 Task: Add Sprouts 1 Gallon Double Zipper Freezer Bags to the cart.
Action: Mouse moved to (336, 176)
Screenshot: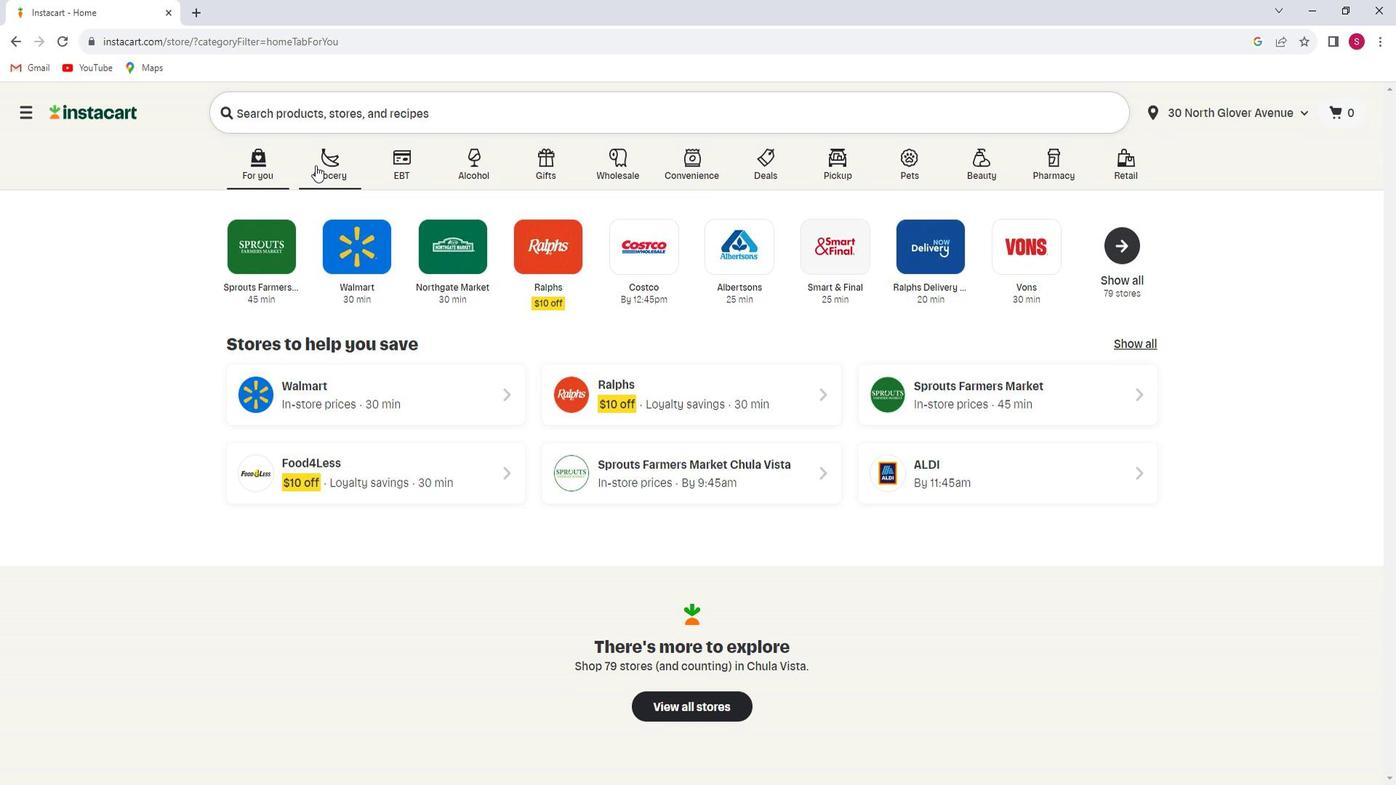 
Action: Mouse pressed left at (336, 176)
Screenshot: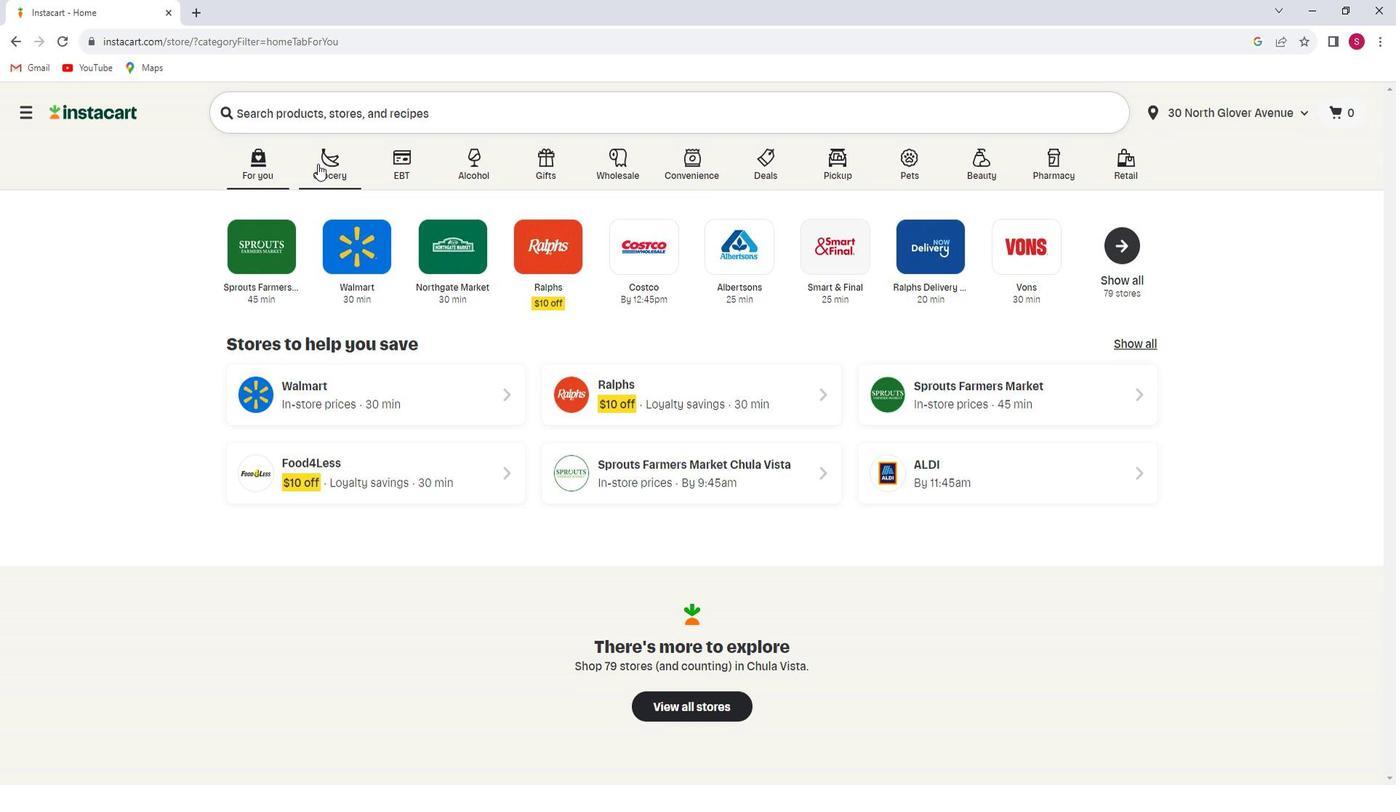 
Action: Mouse moved to (349, 446)
Screenshot: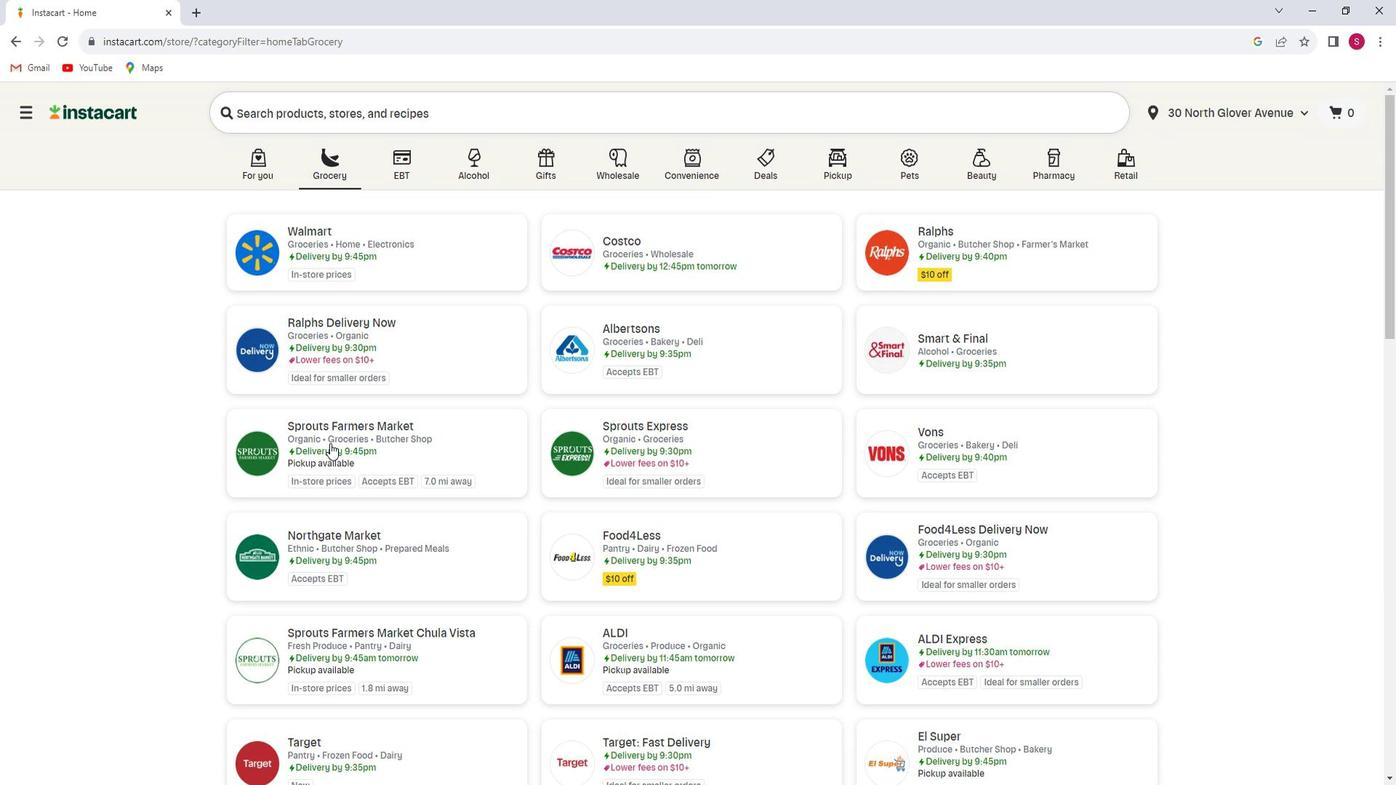
Action: Mouse pressed left at (349, 446)
Screenshot: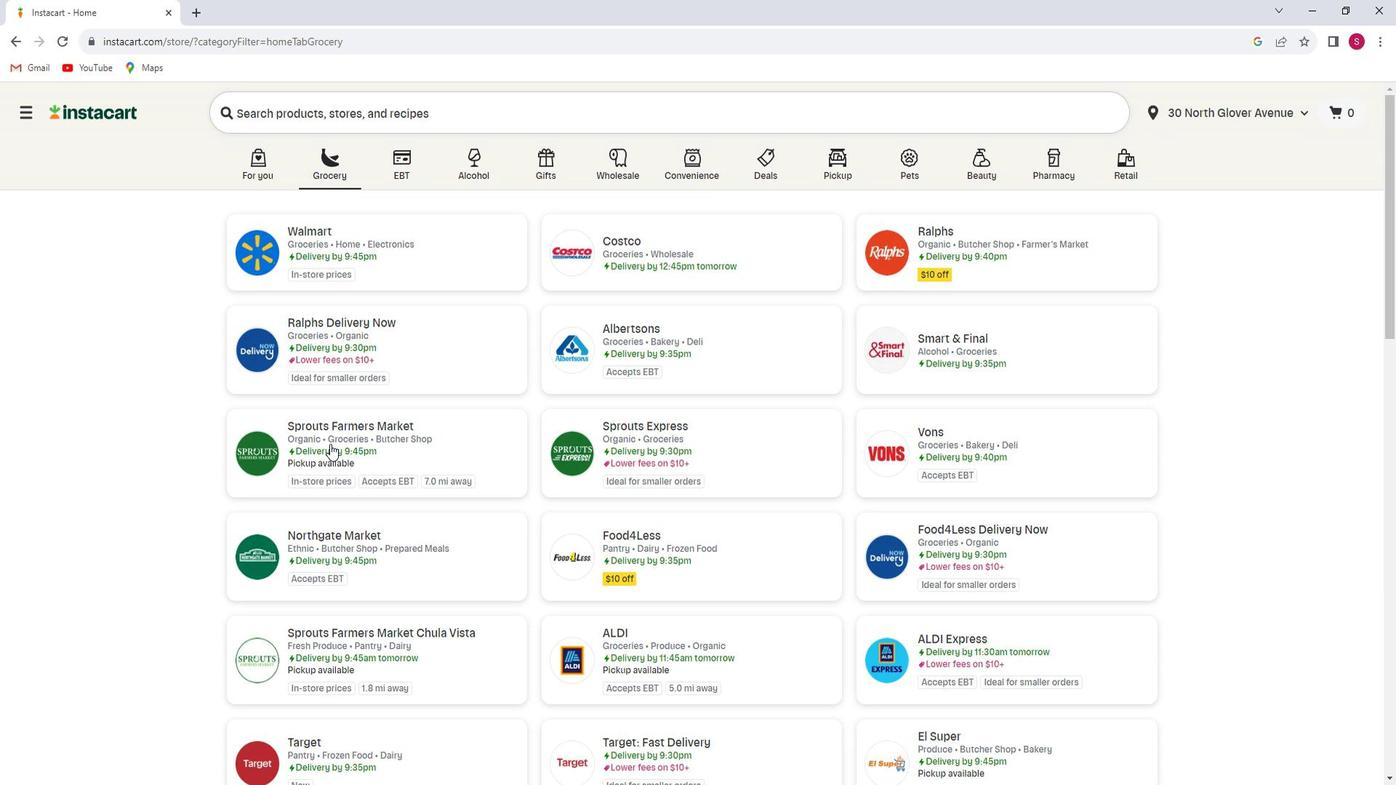 
Action: Mouse moved to (114, 506)
Screenshot: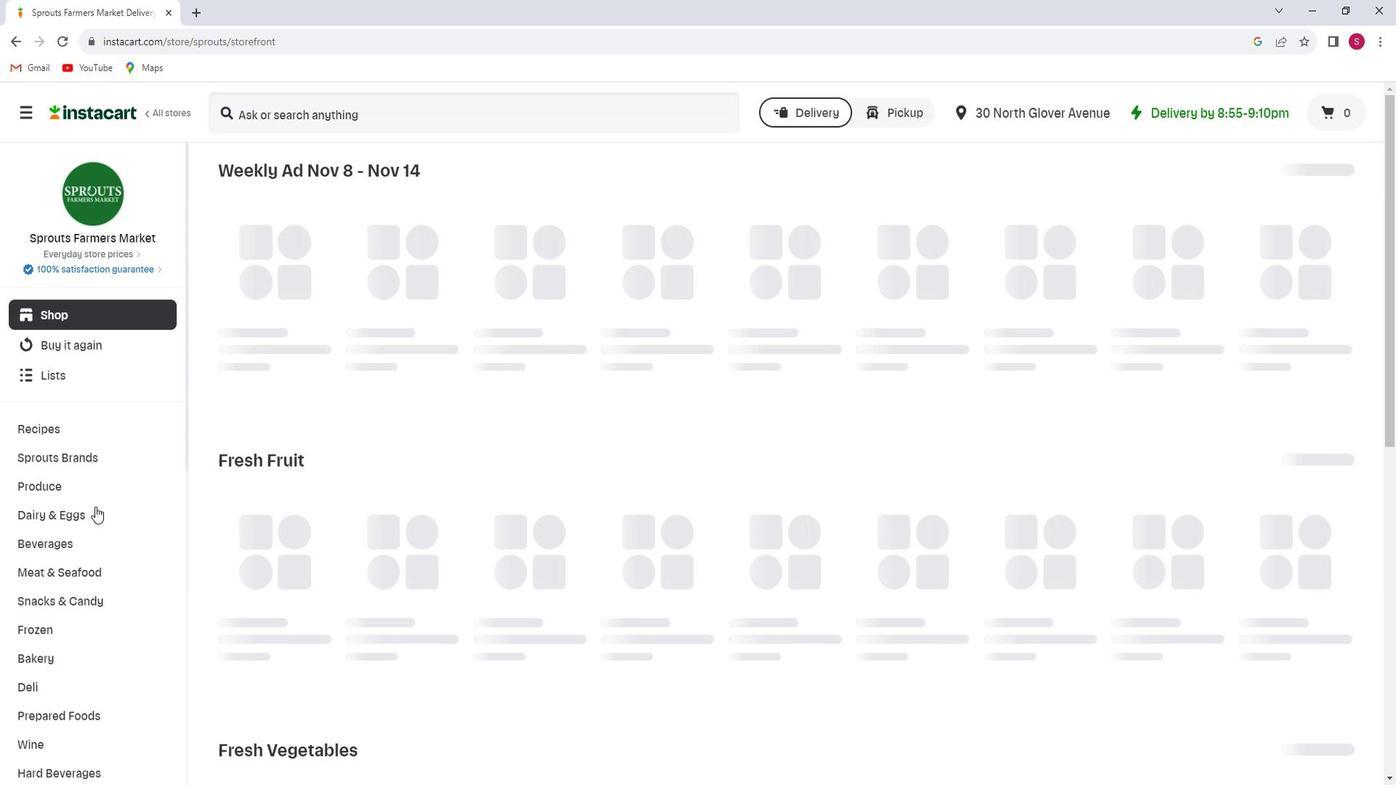 
Action: Mouse scrolled (114, 506) with delta (0, 0)
Screenshot: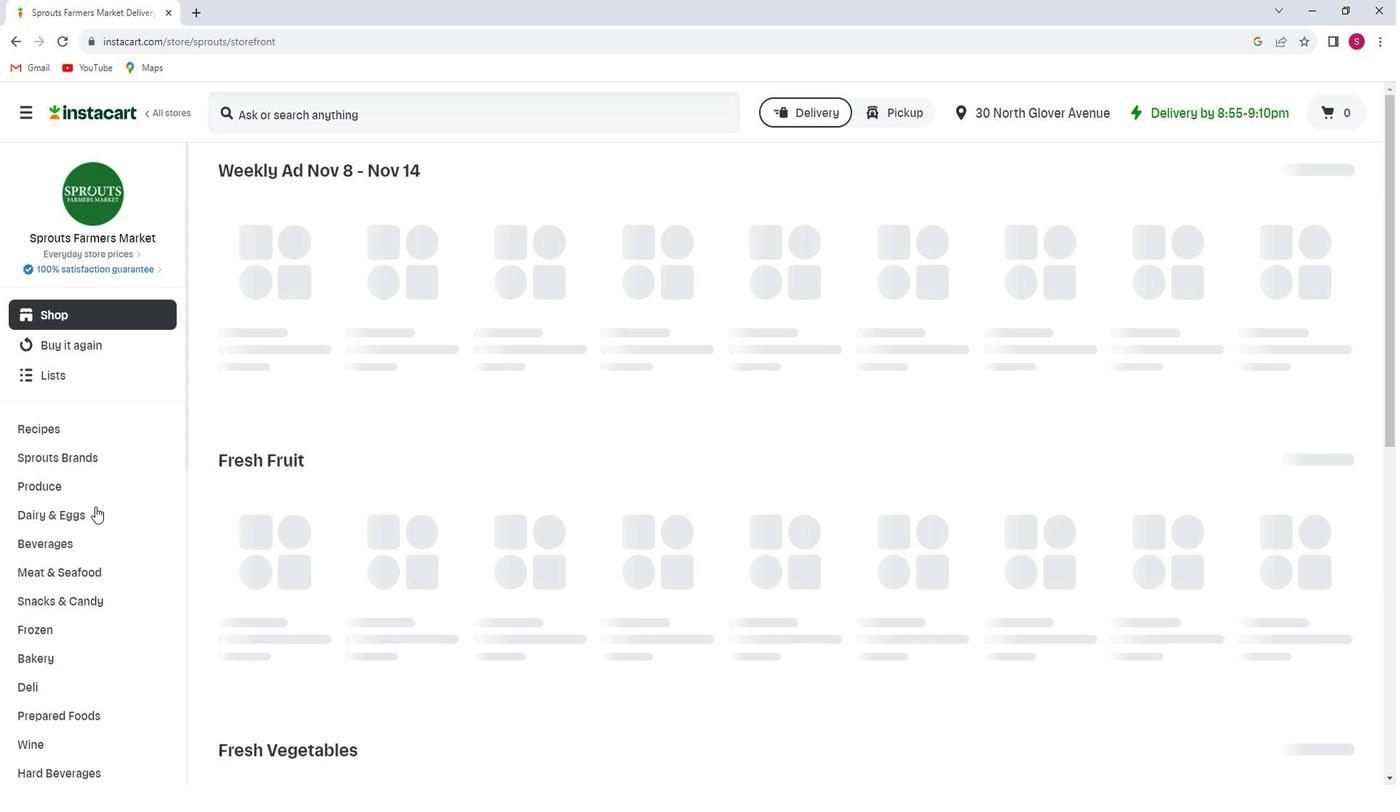 
Action: Mouse scrolled (114, 506) with delta (0, 0)
Screenshot: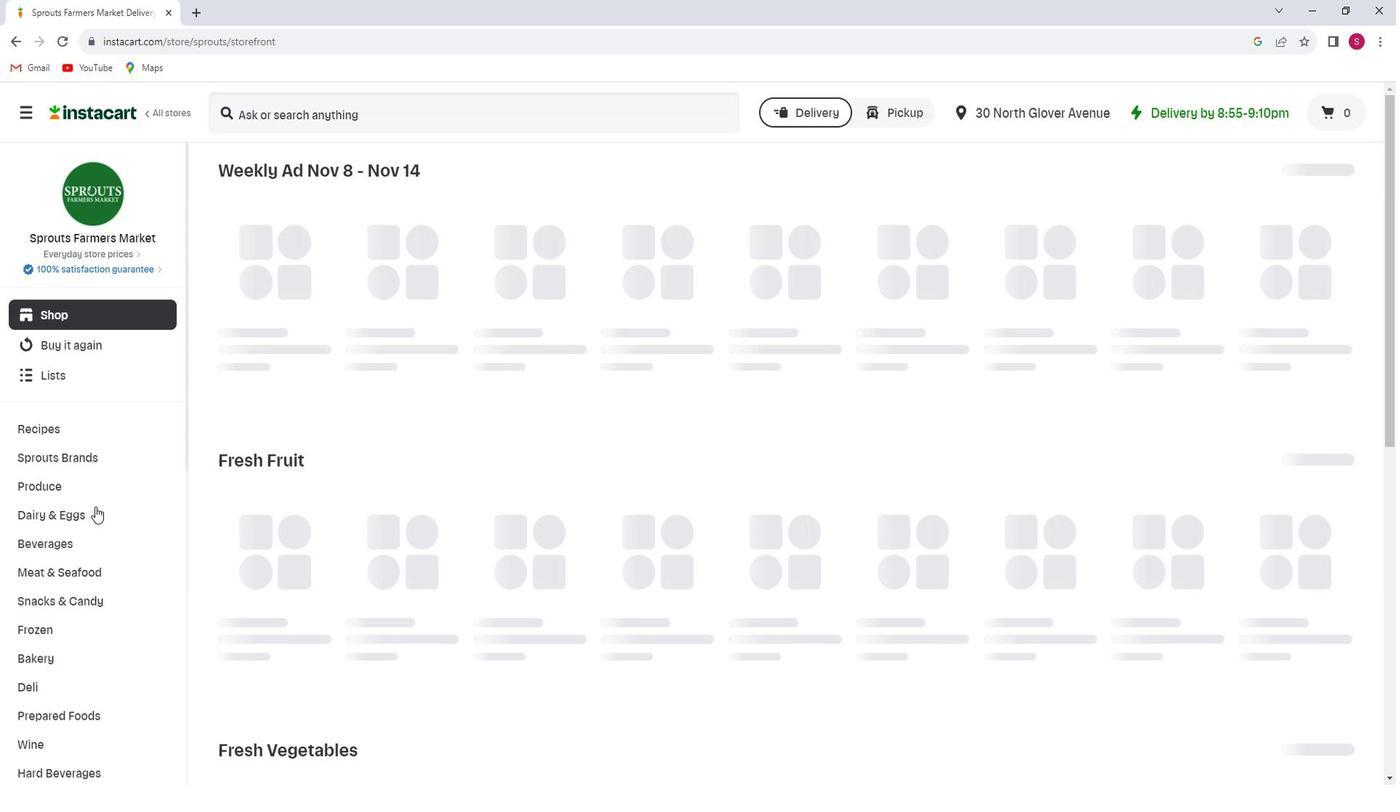 
Action: Mouse scrolled (114, 506) with delta (0, 0)
Screenshot: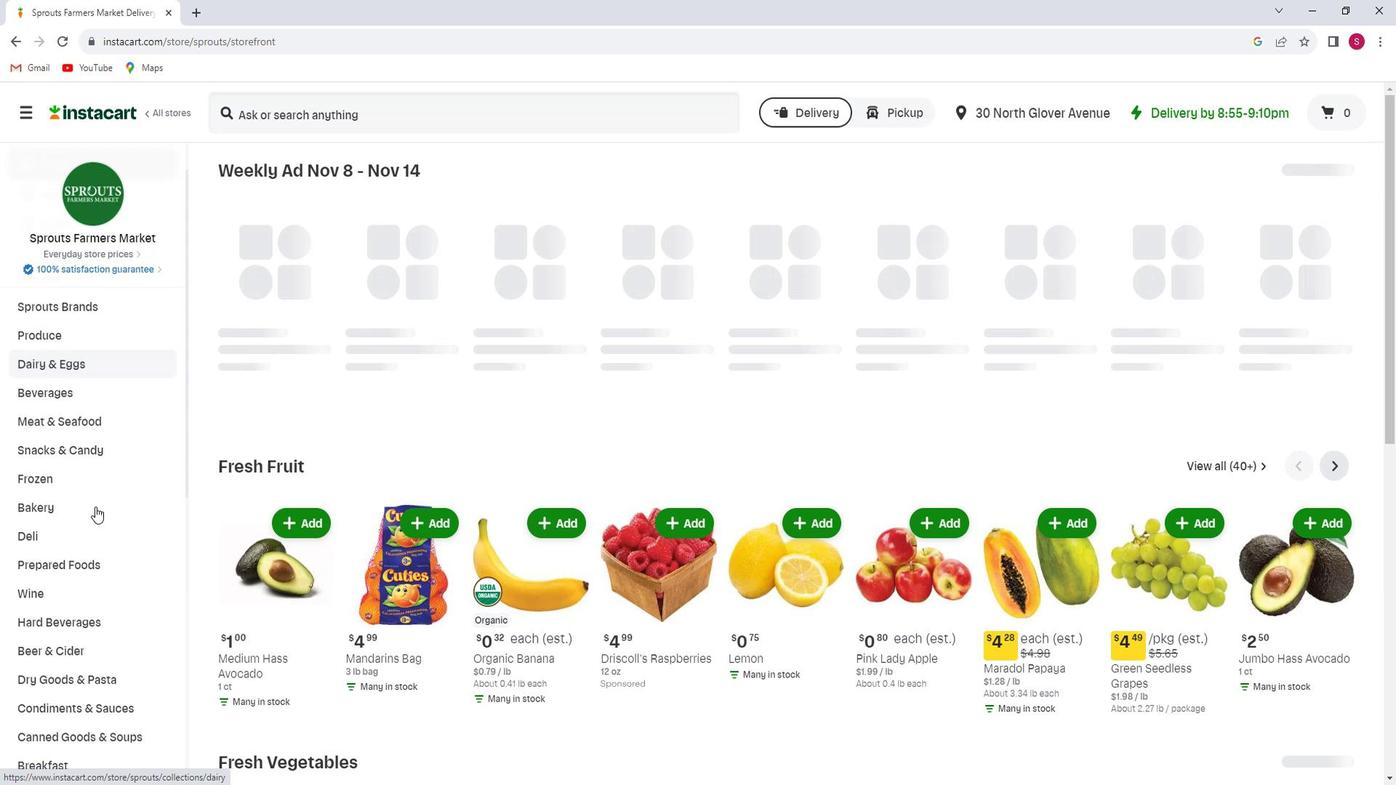 
Action: Mouse scrolled (114, 506) with delta (0, 0)
Screenshot: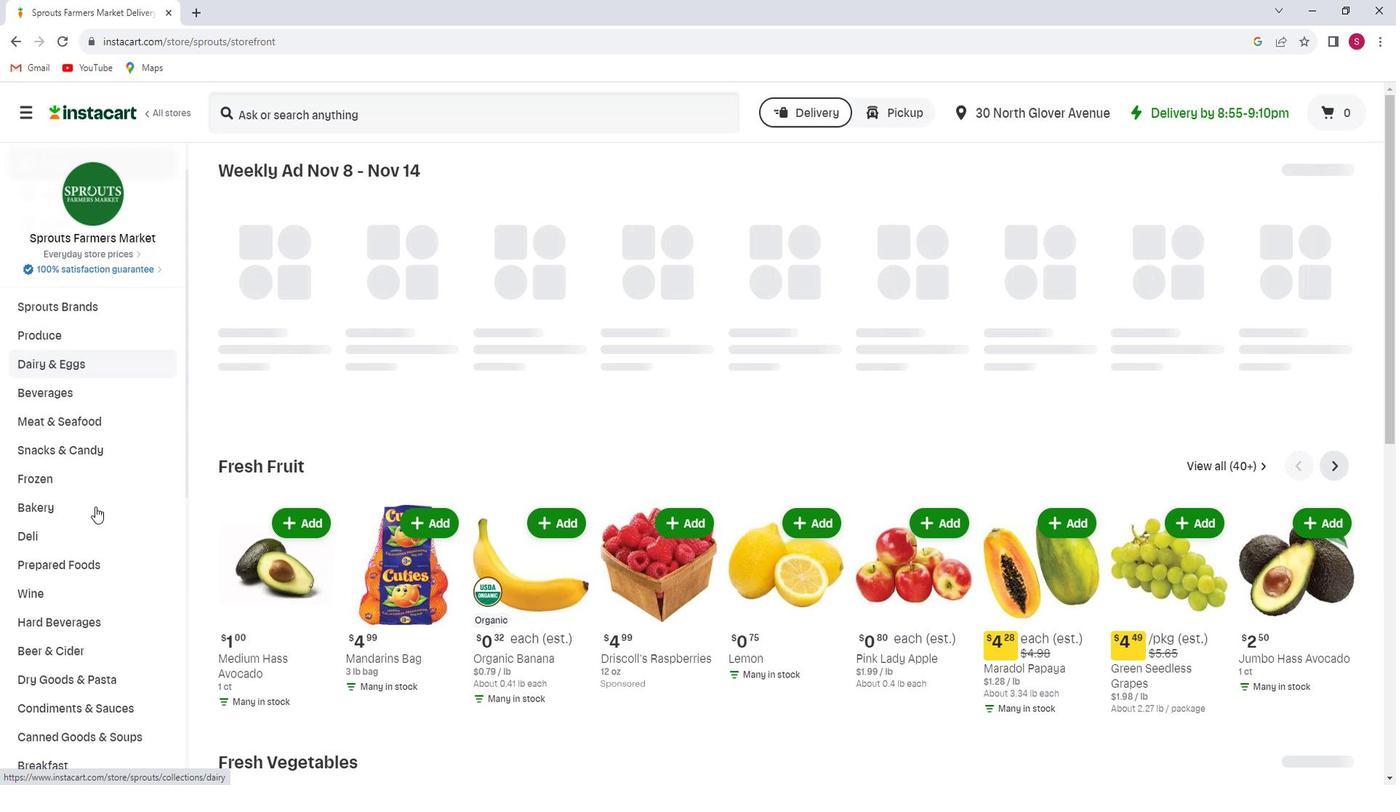 
Action: Mouse scrolled (114, 506) with delta (0, 0)
Screenshot: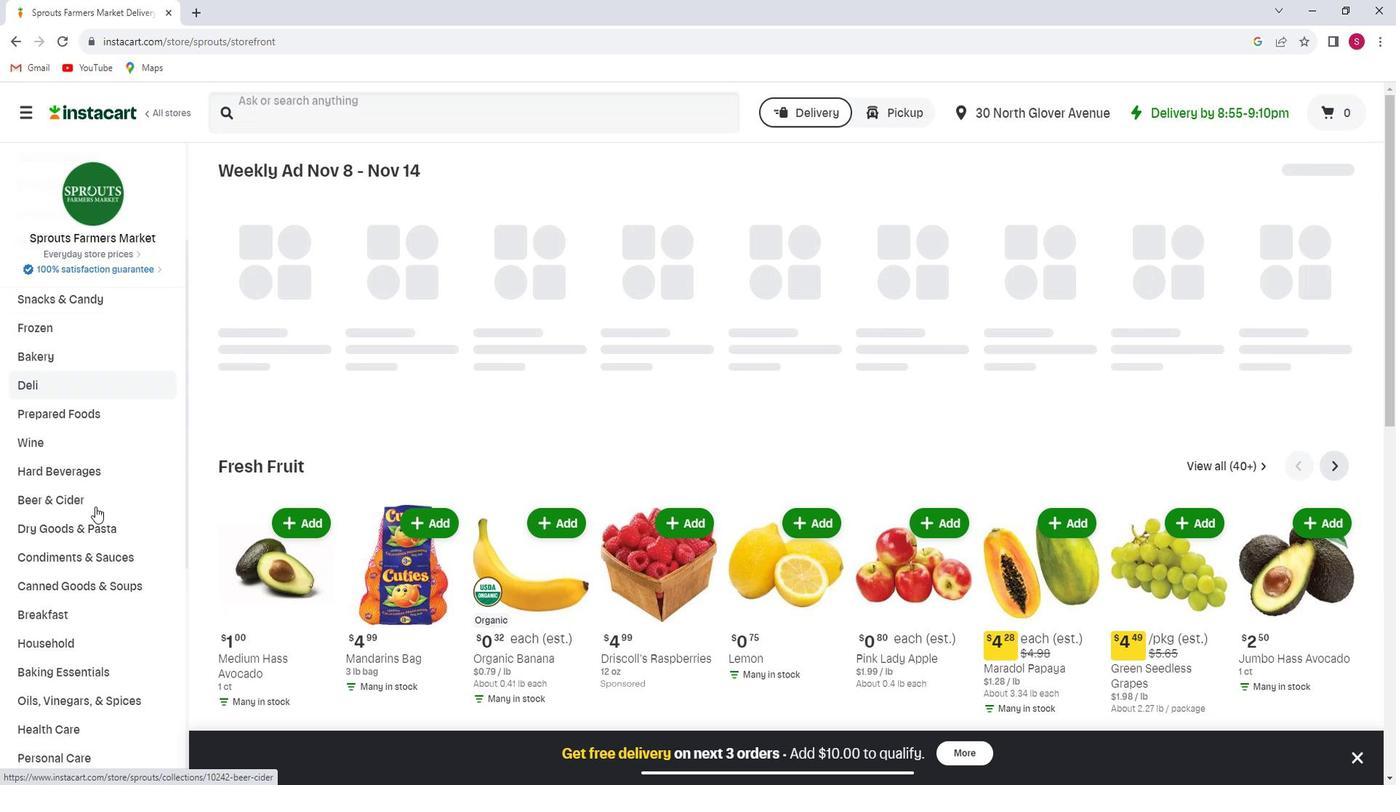 
Action: Mouse scrolled (114, 506) with delta (0, 0)
Screenshot: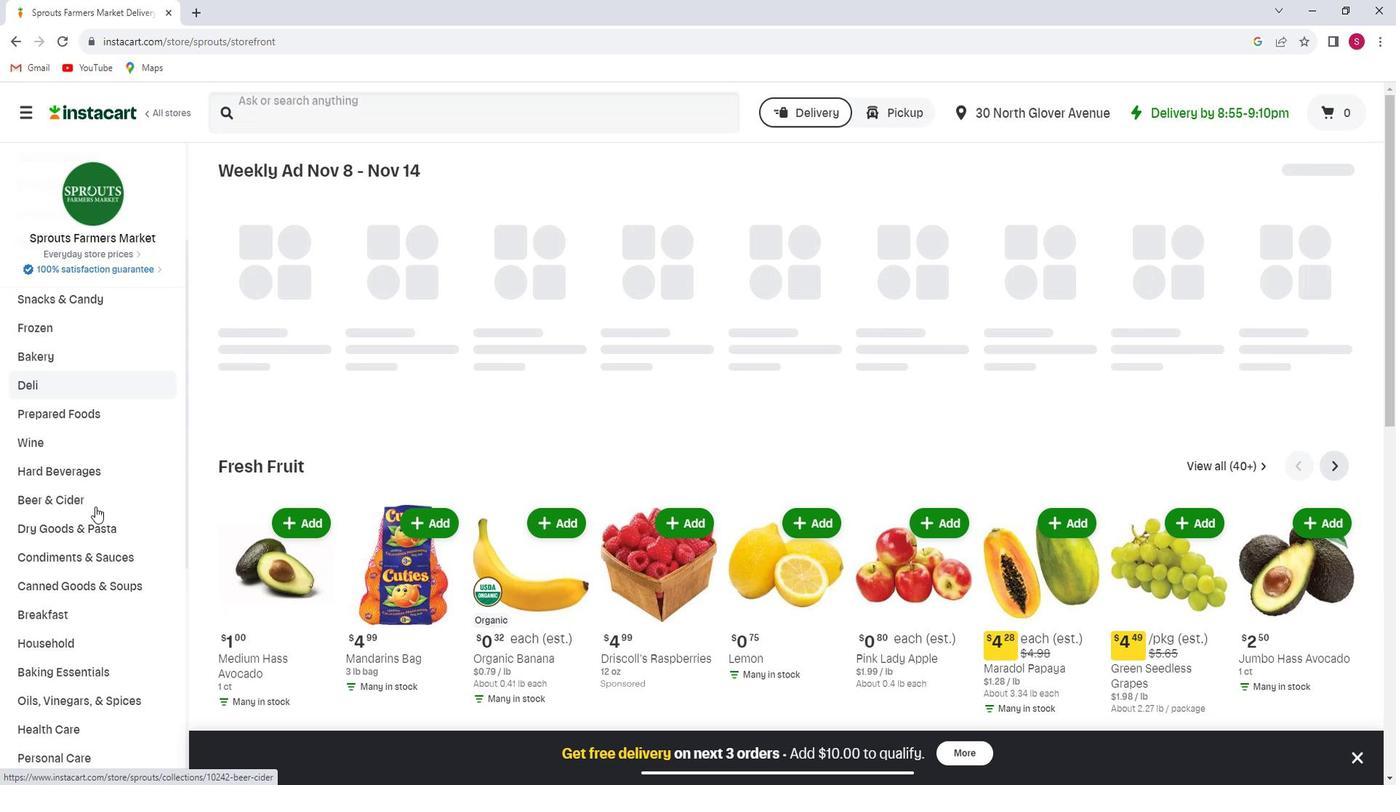 
Action: Mouse scrolled (114, 506) with delta (0, 0)
Screenshot: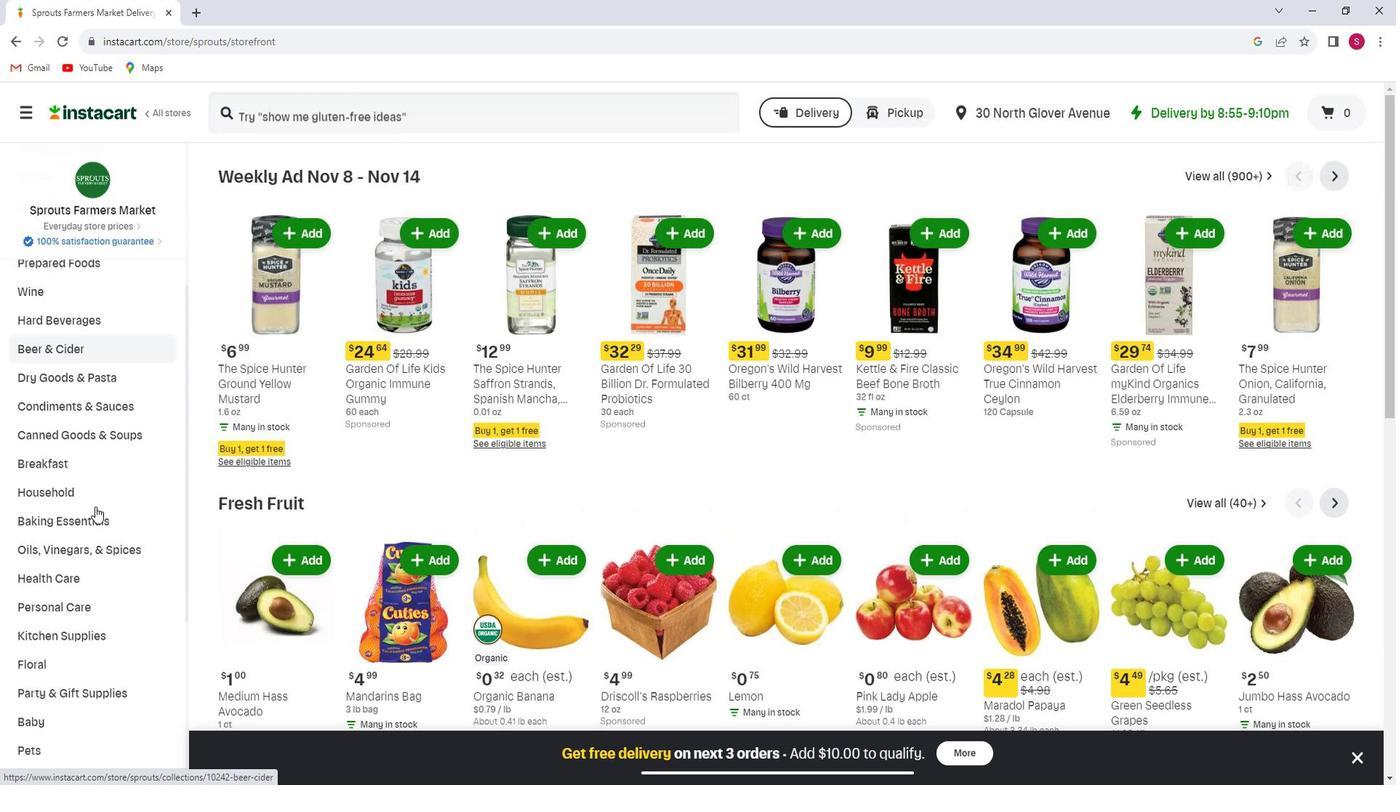 
Action: Mouse scrolled (114, 506) with delta (0, 0)
Screenshot: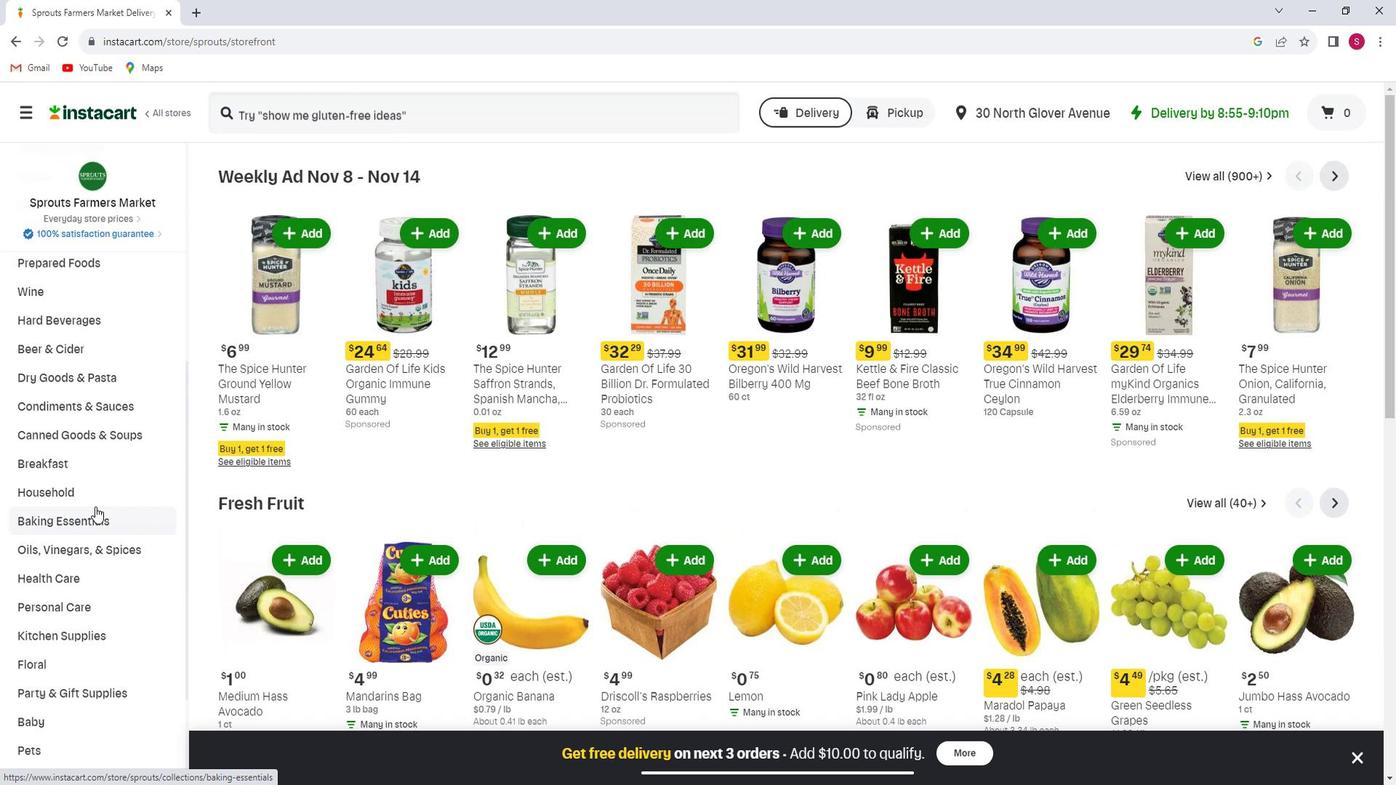 
Action: Mouse moved to (107, 485)
Screenshot: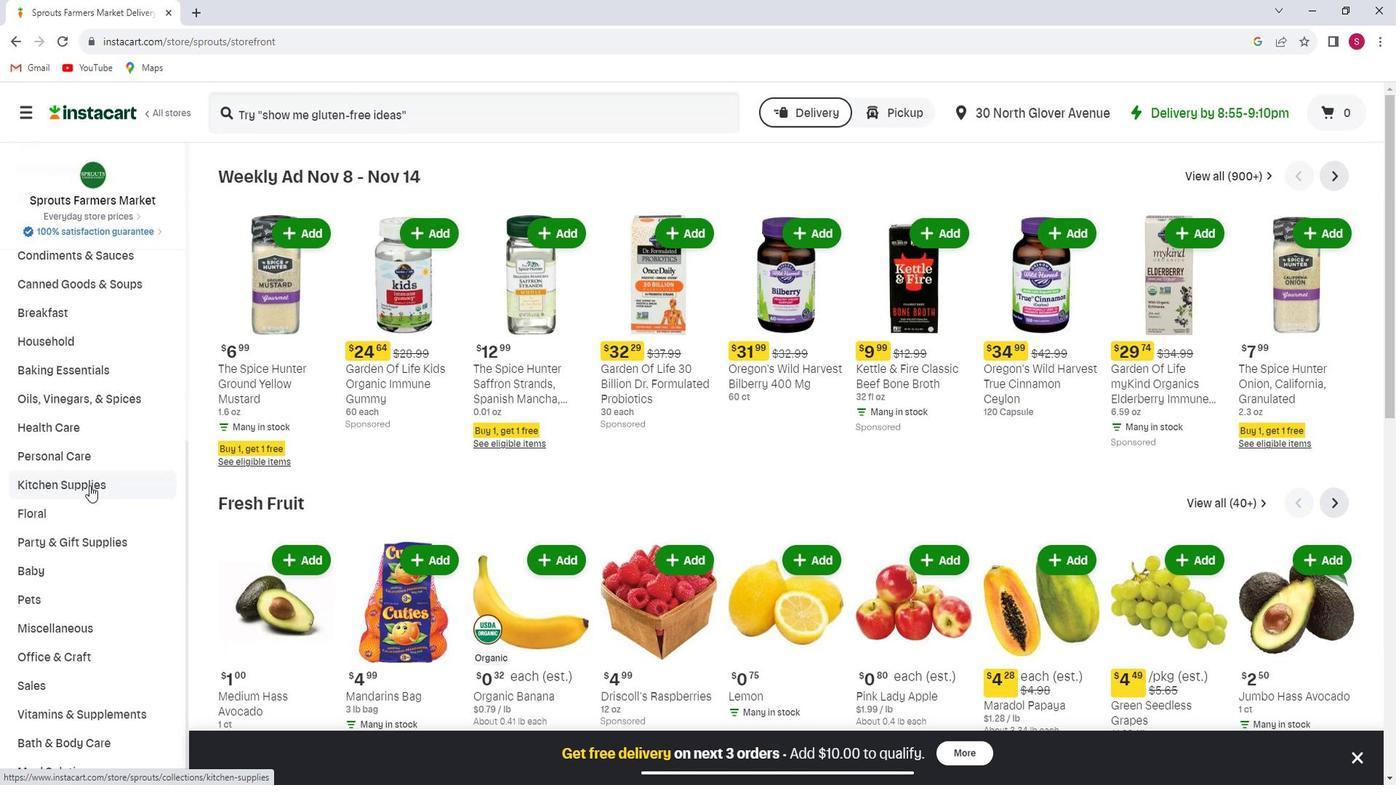 
Action: Mouse pressed left at (107, 485)
Screenshot: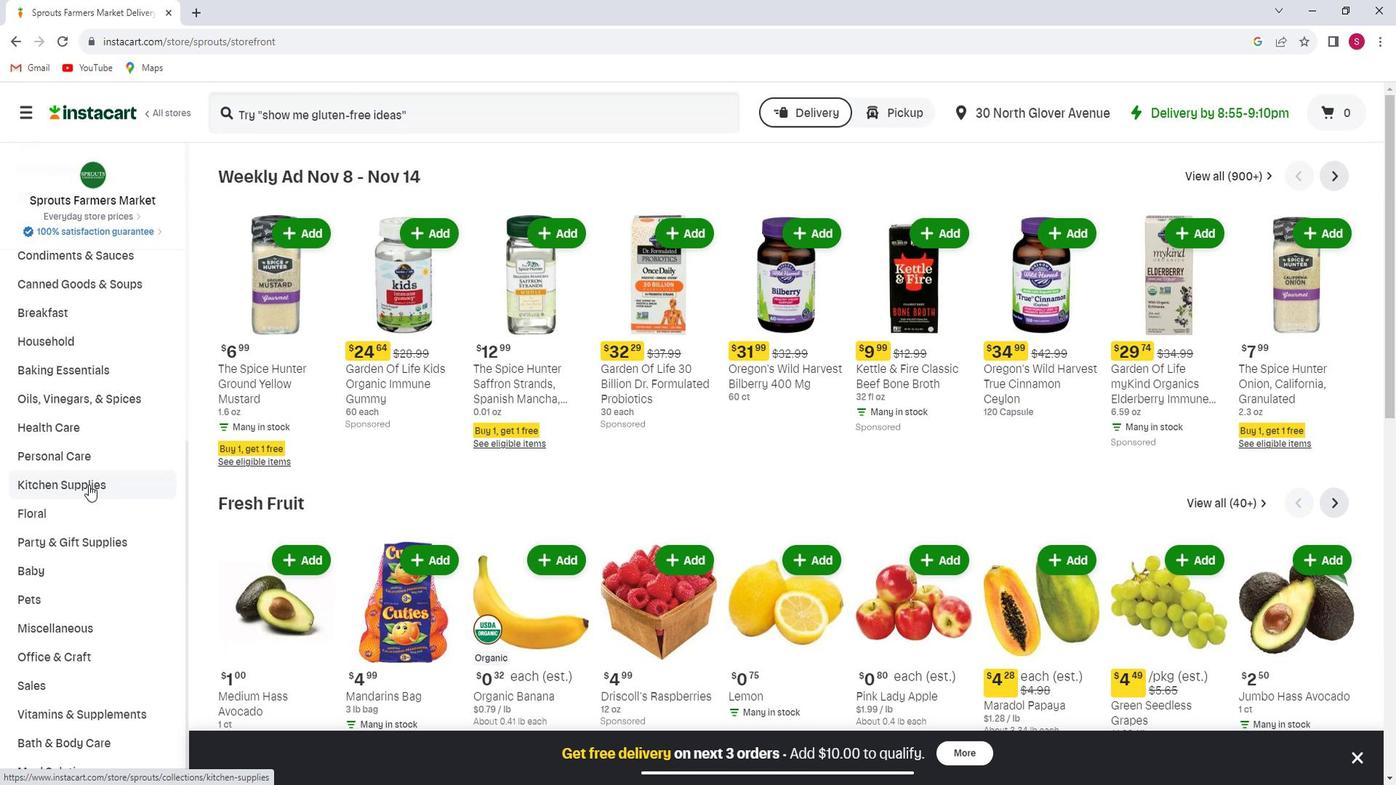 
Action: Mouse moved to (103, 512)
Screenshot: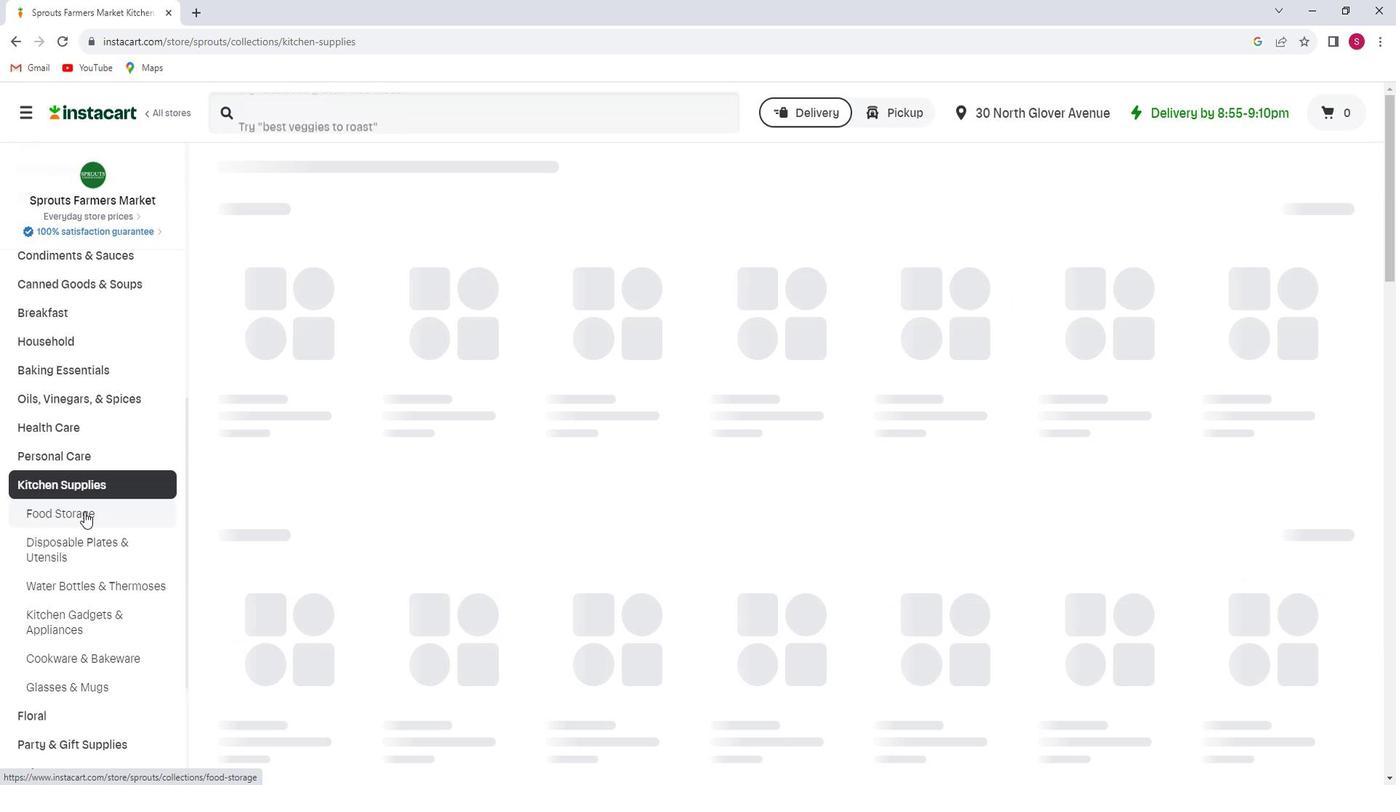 
Action: Mouse pressed left at (103, 512)
Screenshot: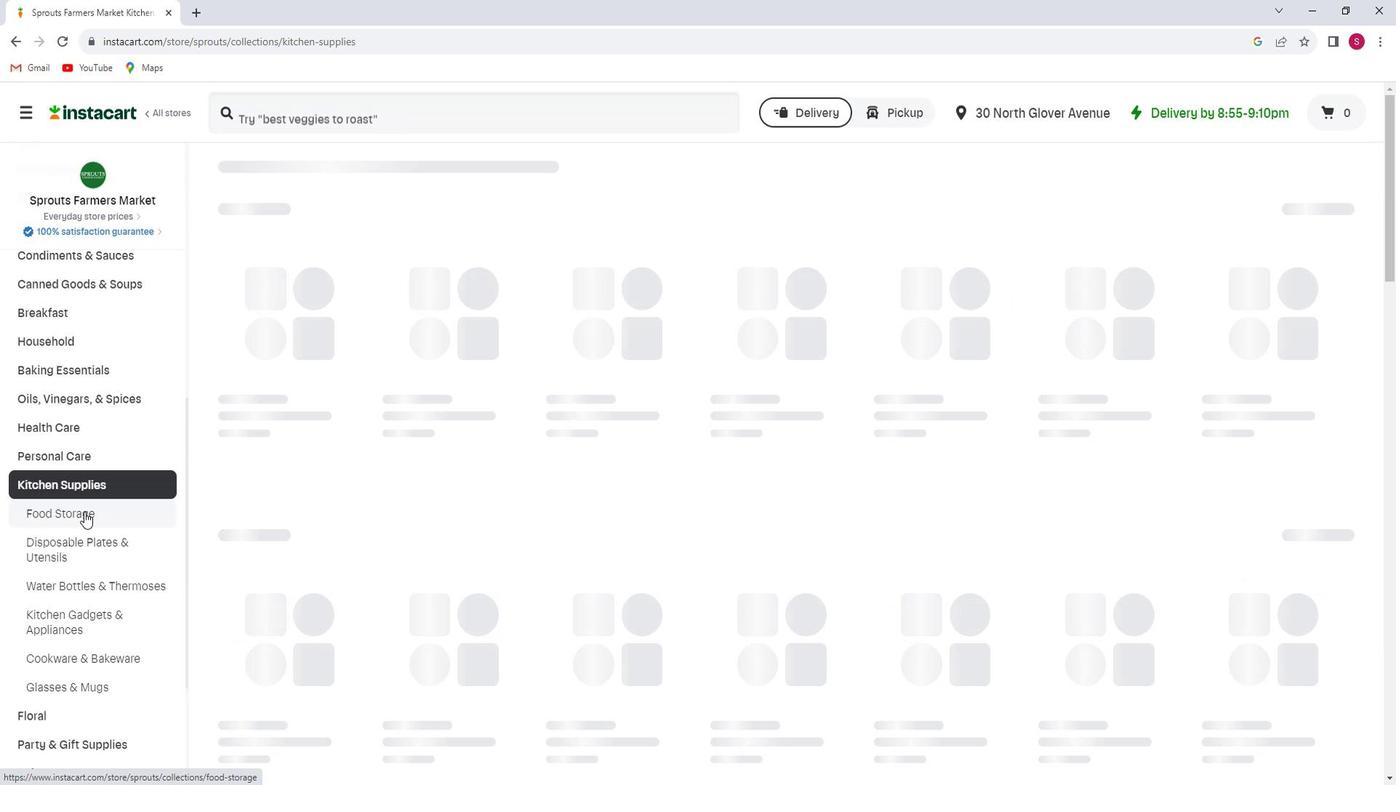 
Action: Mouse moved to (422, 130)
Screenshot: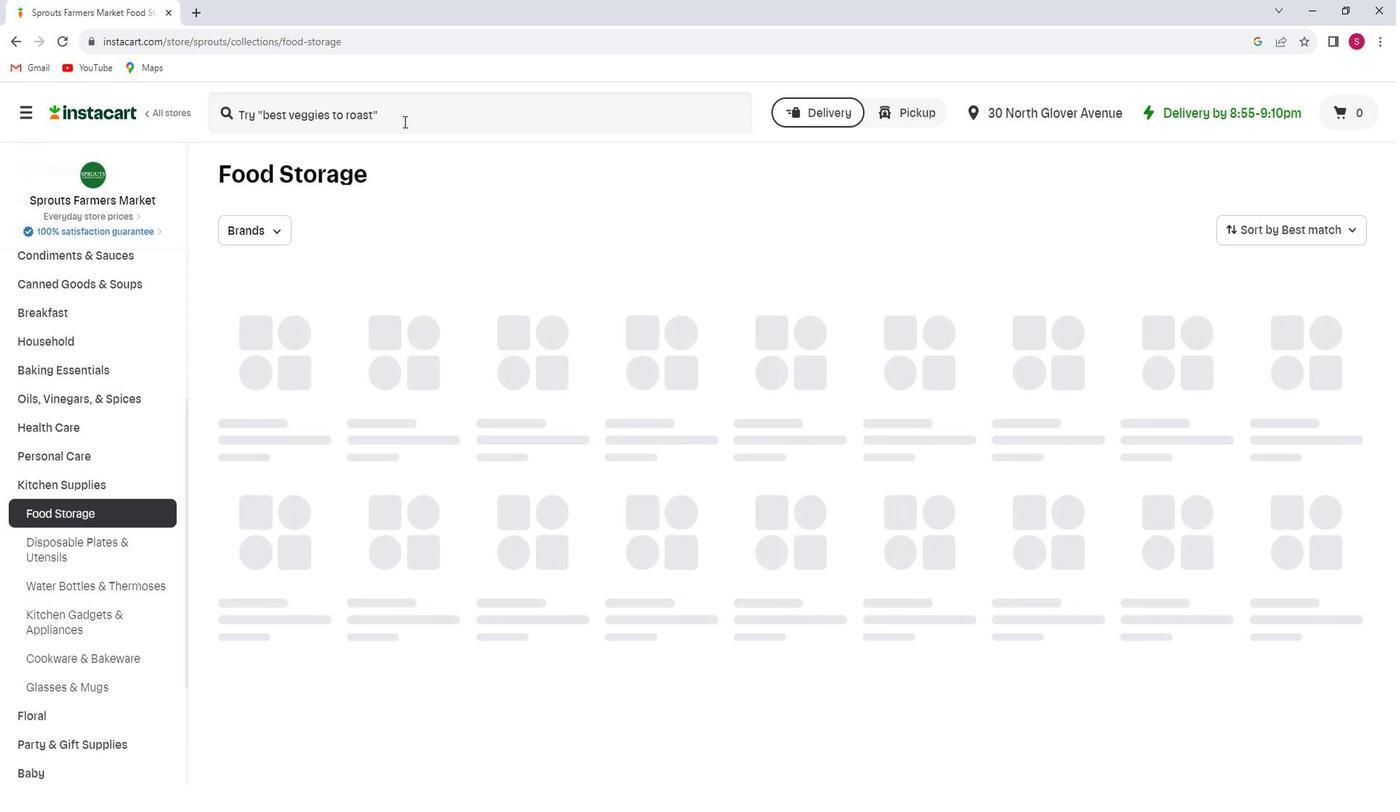 
Action: Mouse pressed left at (422, 130)
Screenshot: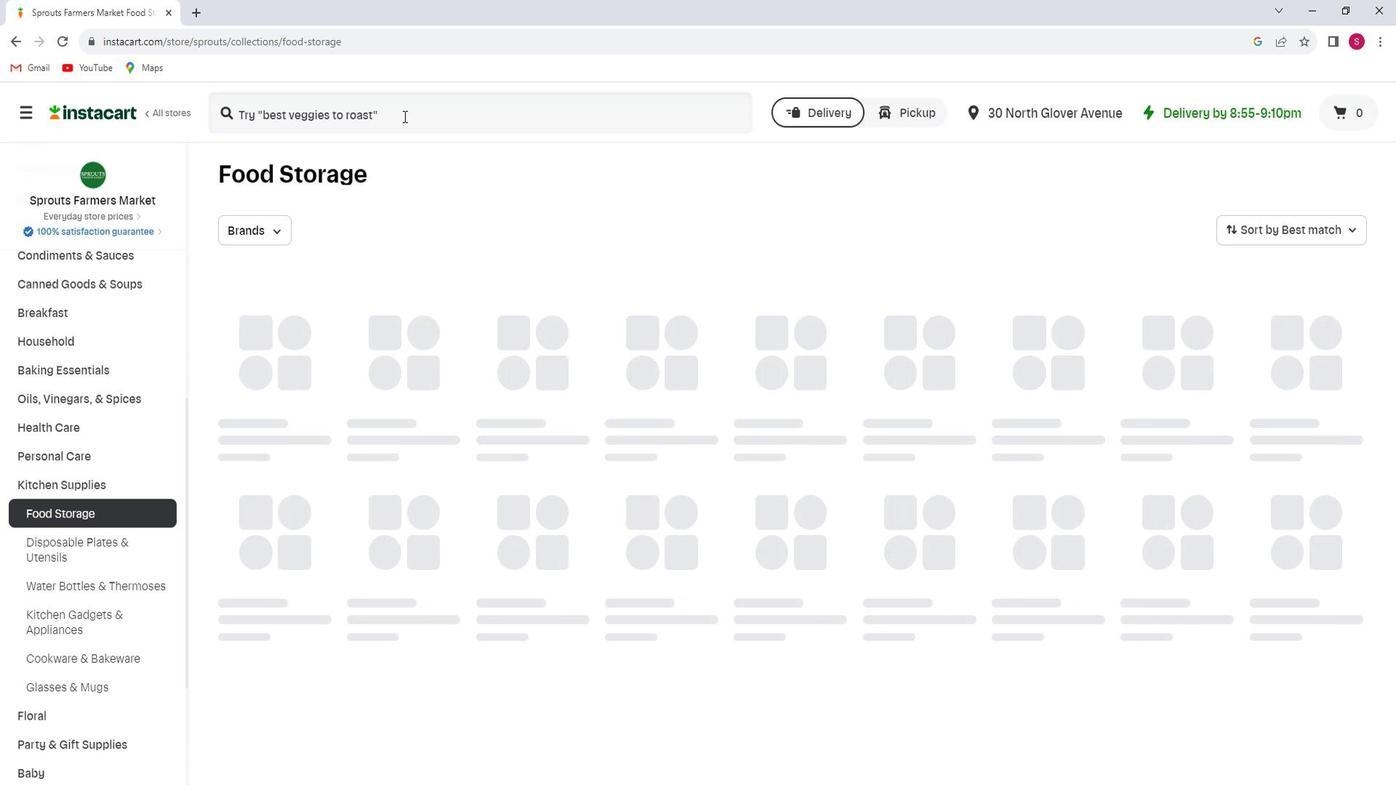
Action: Key pressed <Key.shift>Sprouts<Key.space>1<Key.space><Key.shift>Gallon<Key.space><Key.shift>Double<Key.space><Key.shift>Zipper<Key.space><Key.shift>Freezer<Key.space><Key.shift>bags<Key.enter>
Screenshot: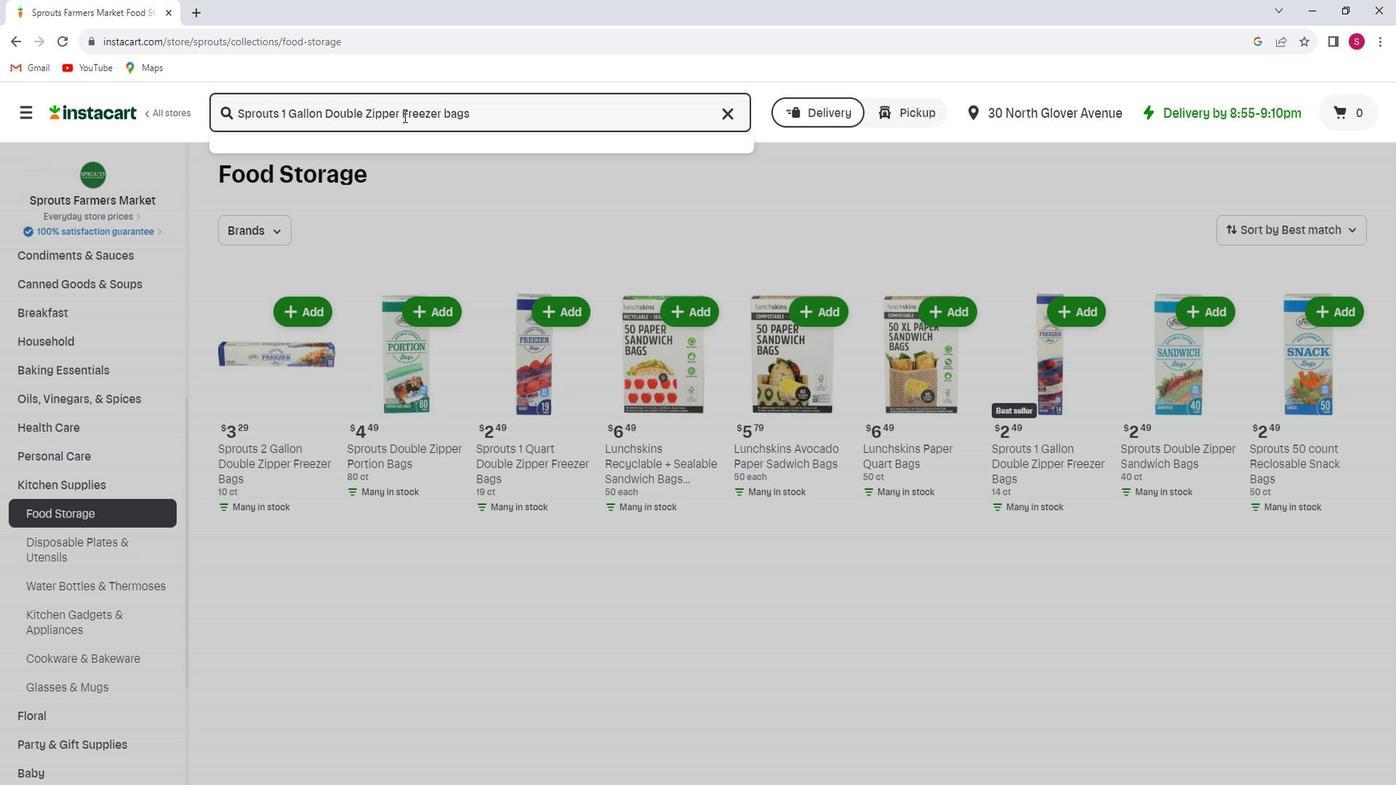
Action: Mouse moved to (416, 250)
Screenshot: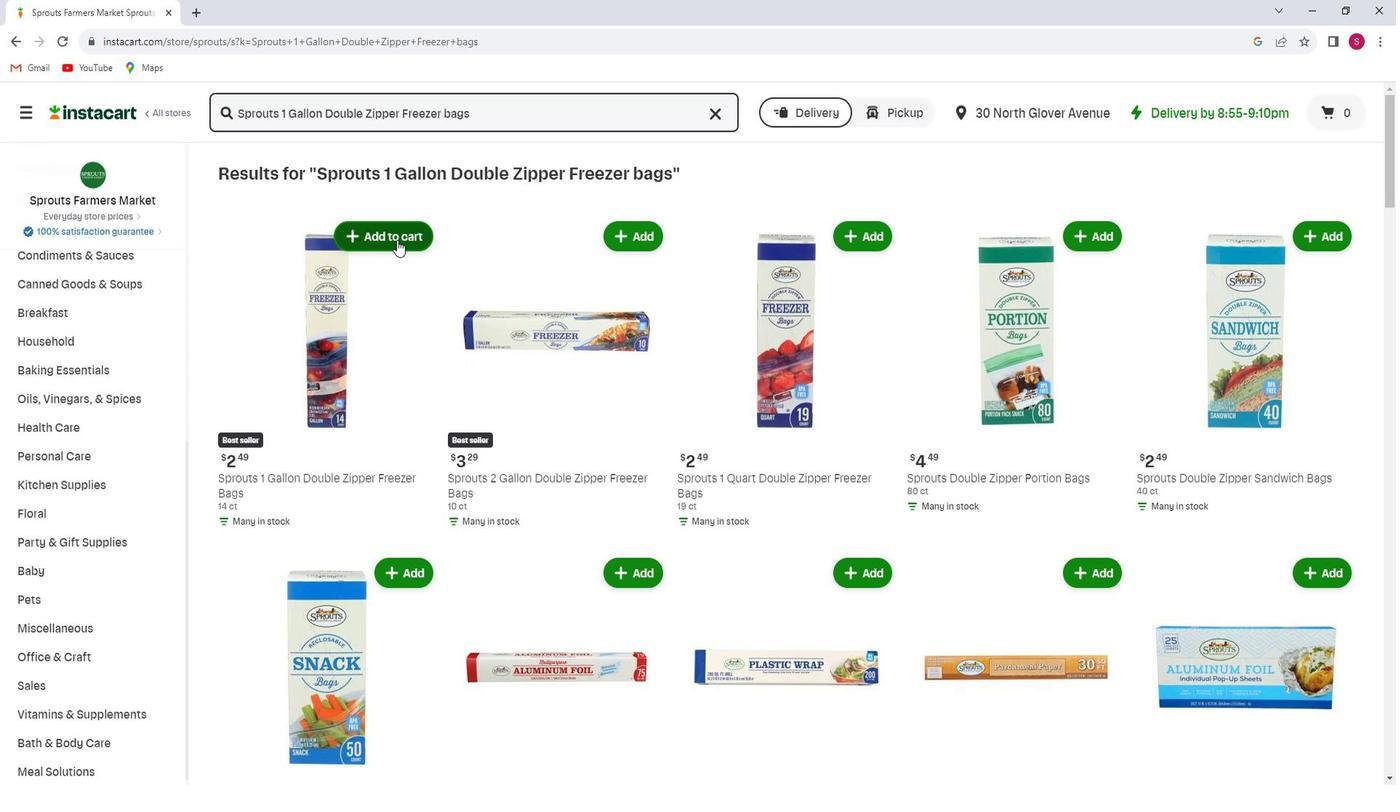 
Action: Mouse pressed left at (416, 250)
Screenshot: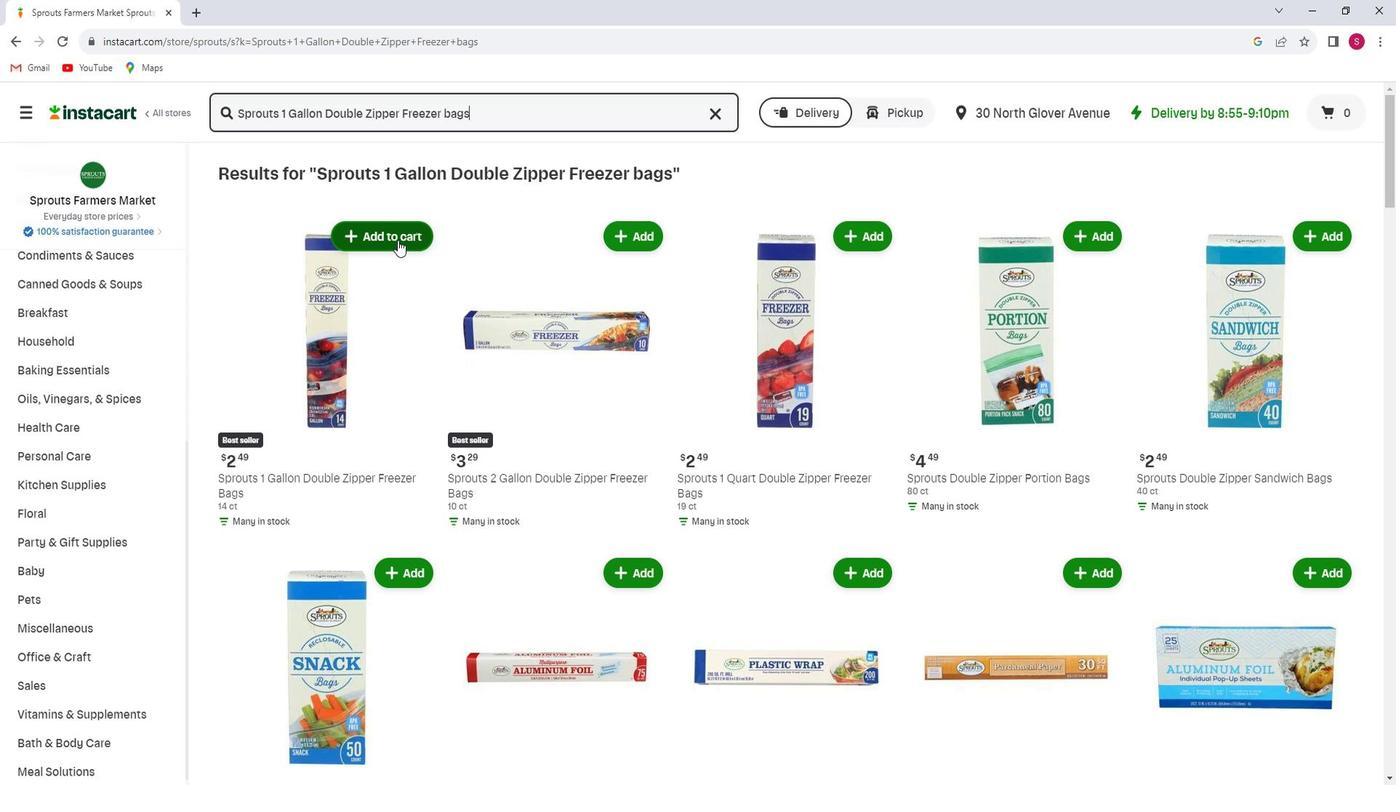 
Action: Mouse moved to (418, 316)
Screenshot: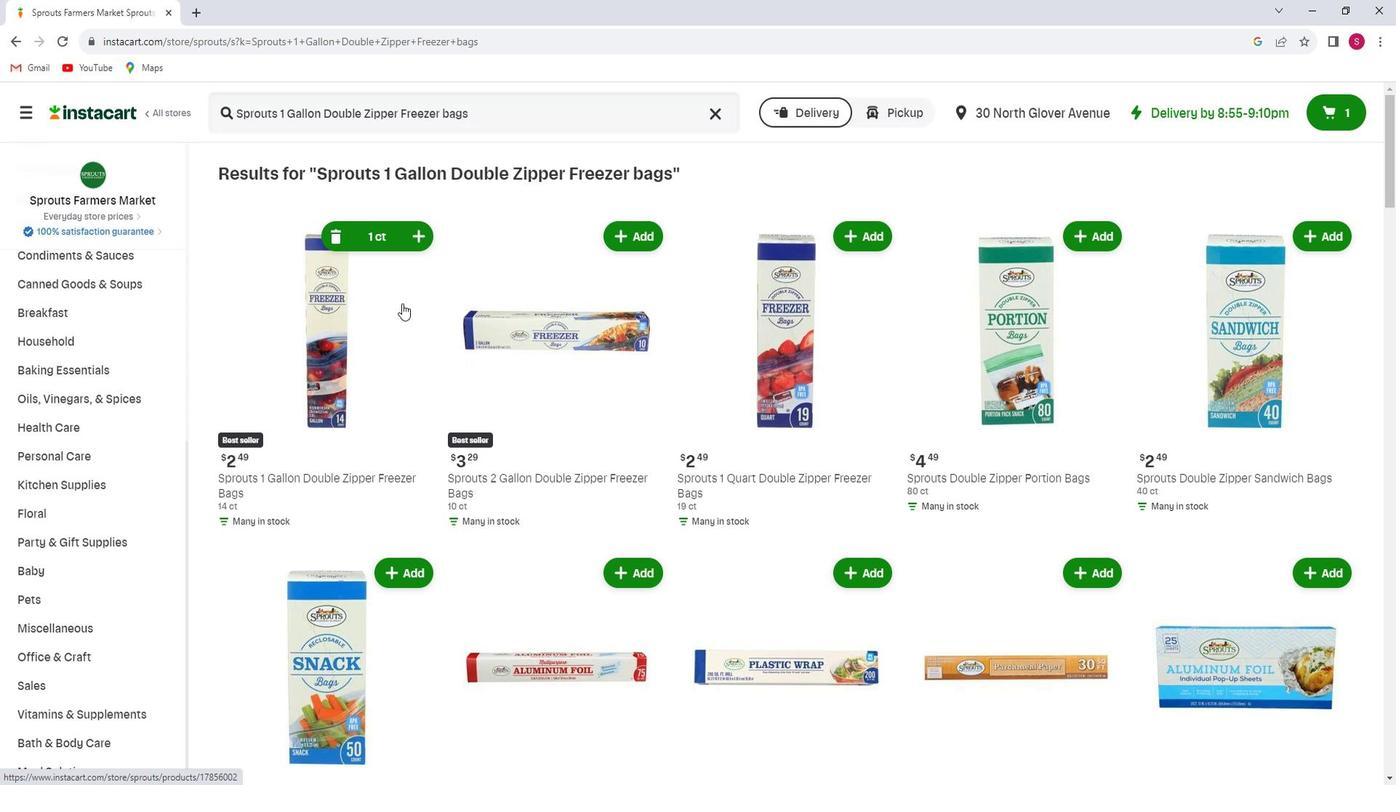 
